 Task: Add voting buttons to an email in Outlook.
Action: Mouse moved to (1280, 44)
Screenshot: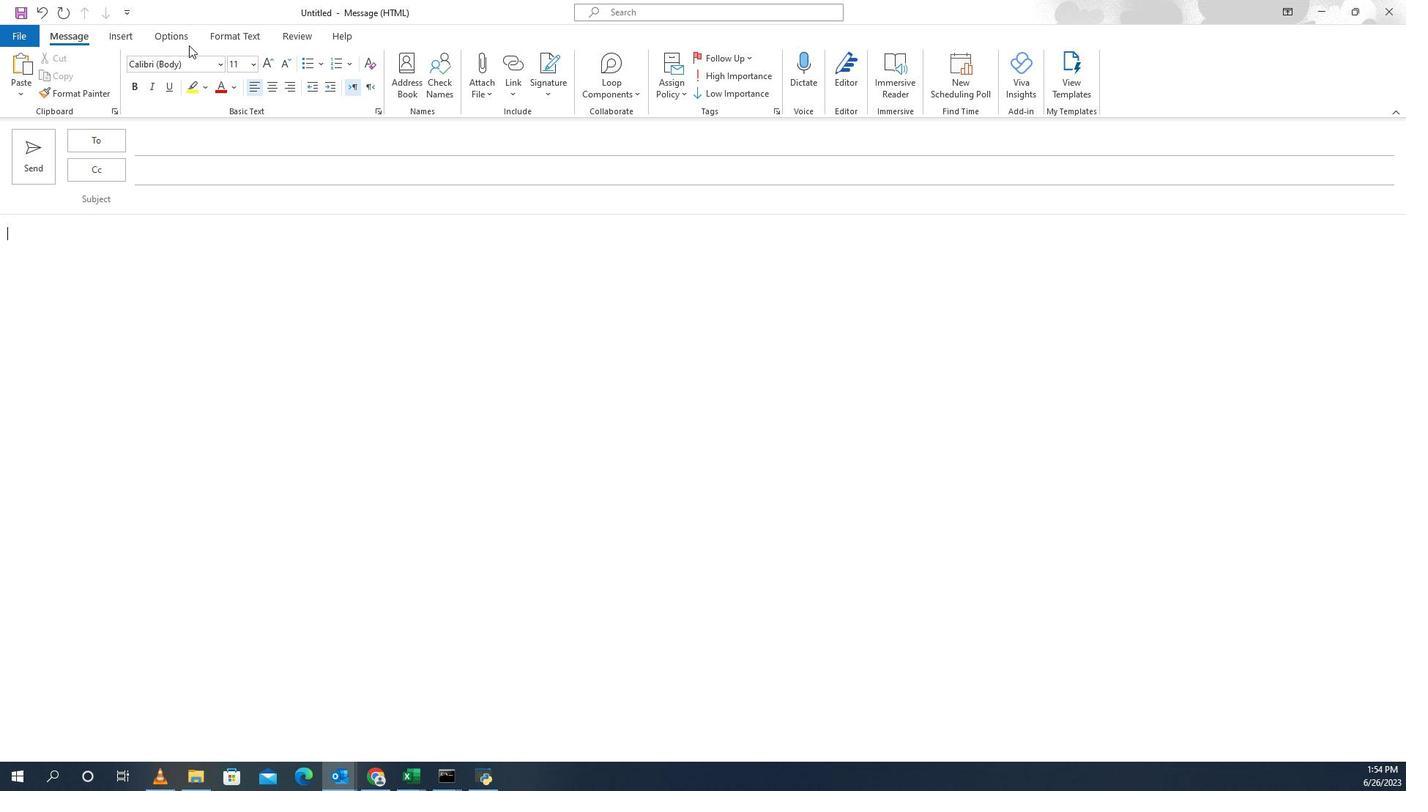 
Action: Mouse pressed left at (1280, 44)
Screenshot: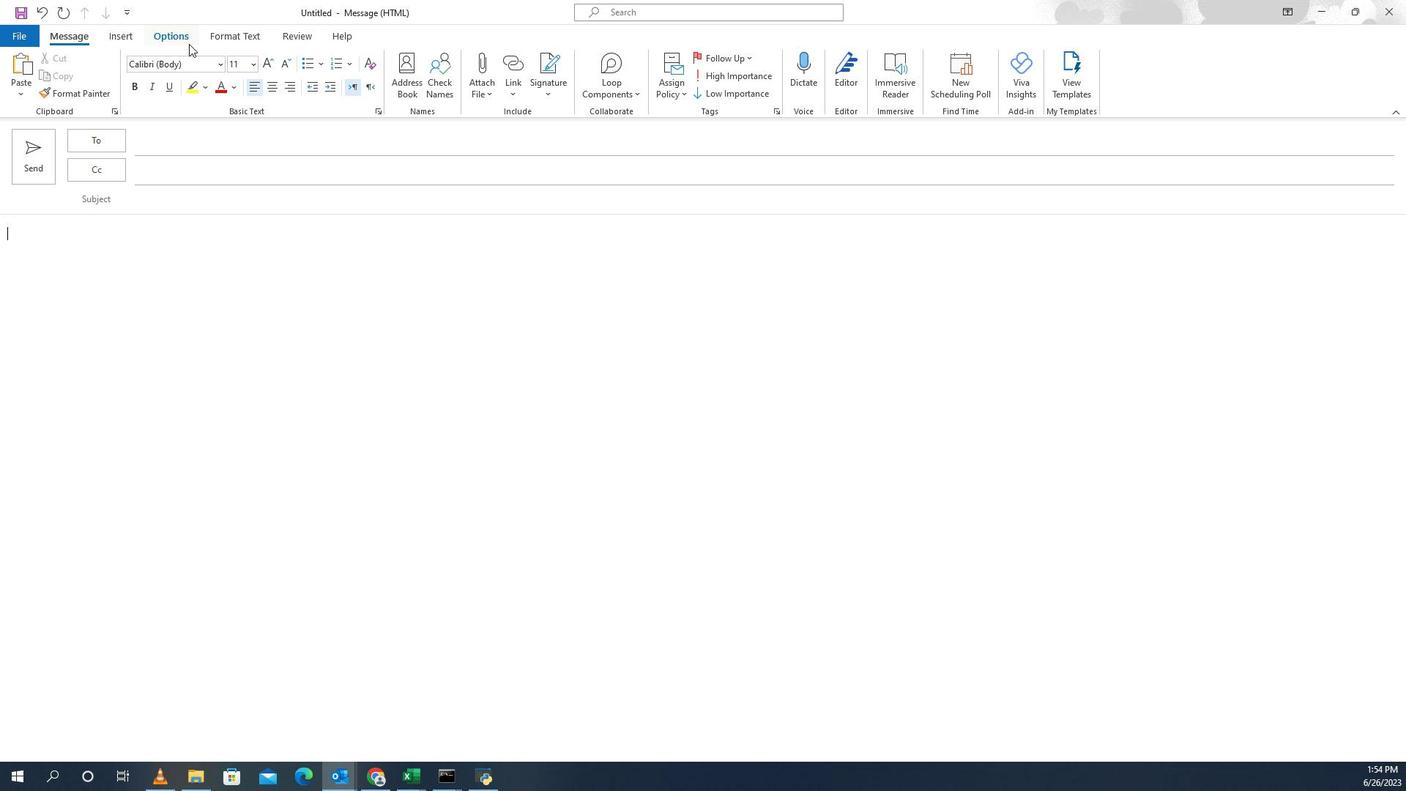 
Action: Mouse moved to (1253, 65)
Screenshot: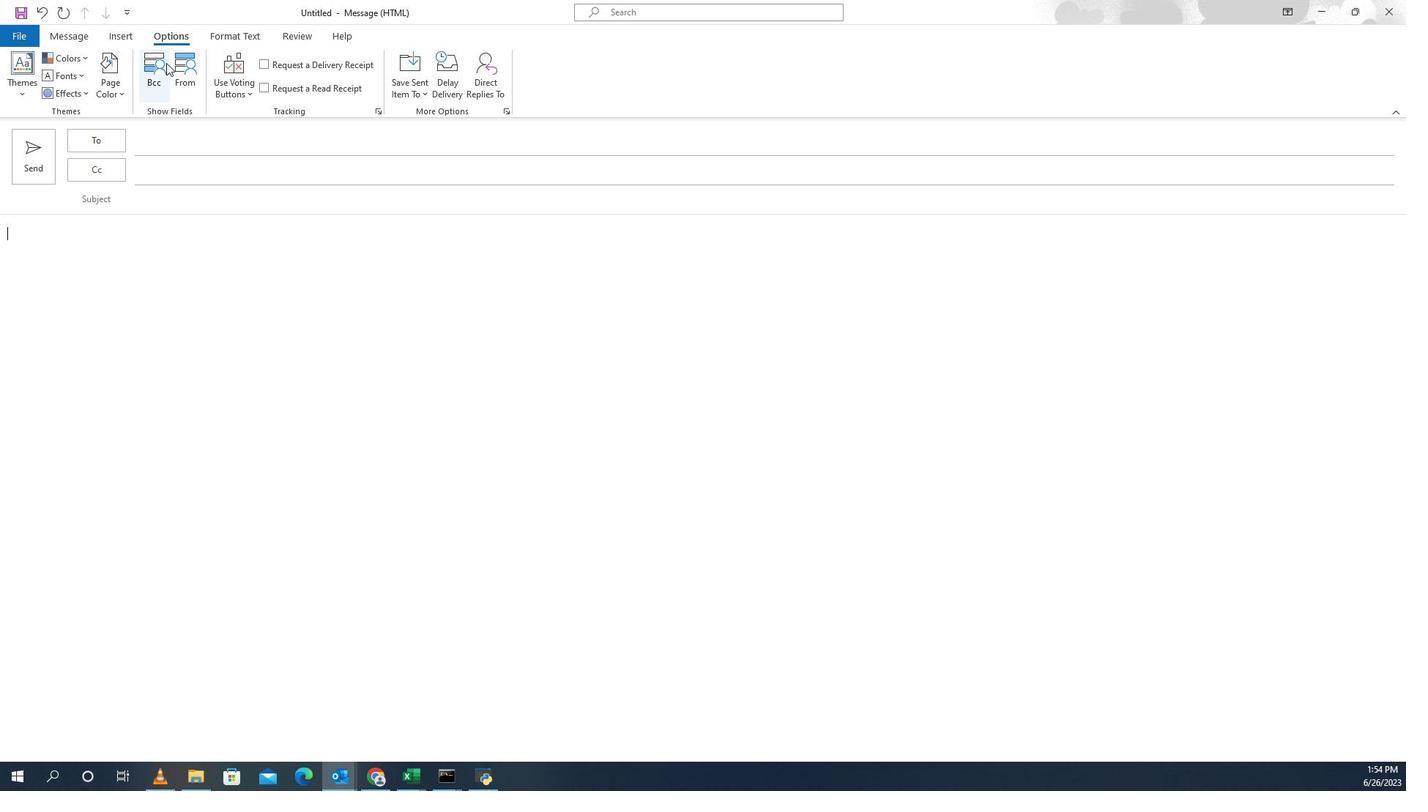 
Action: Mouse pressed left at (1253, 65)
Screenshot: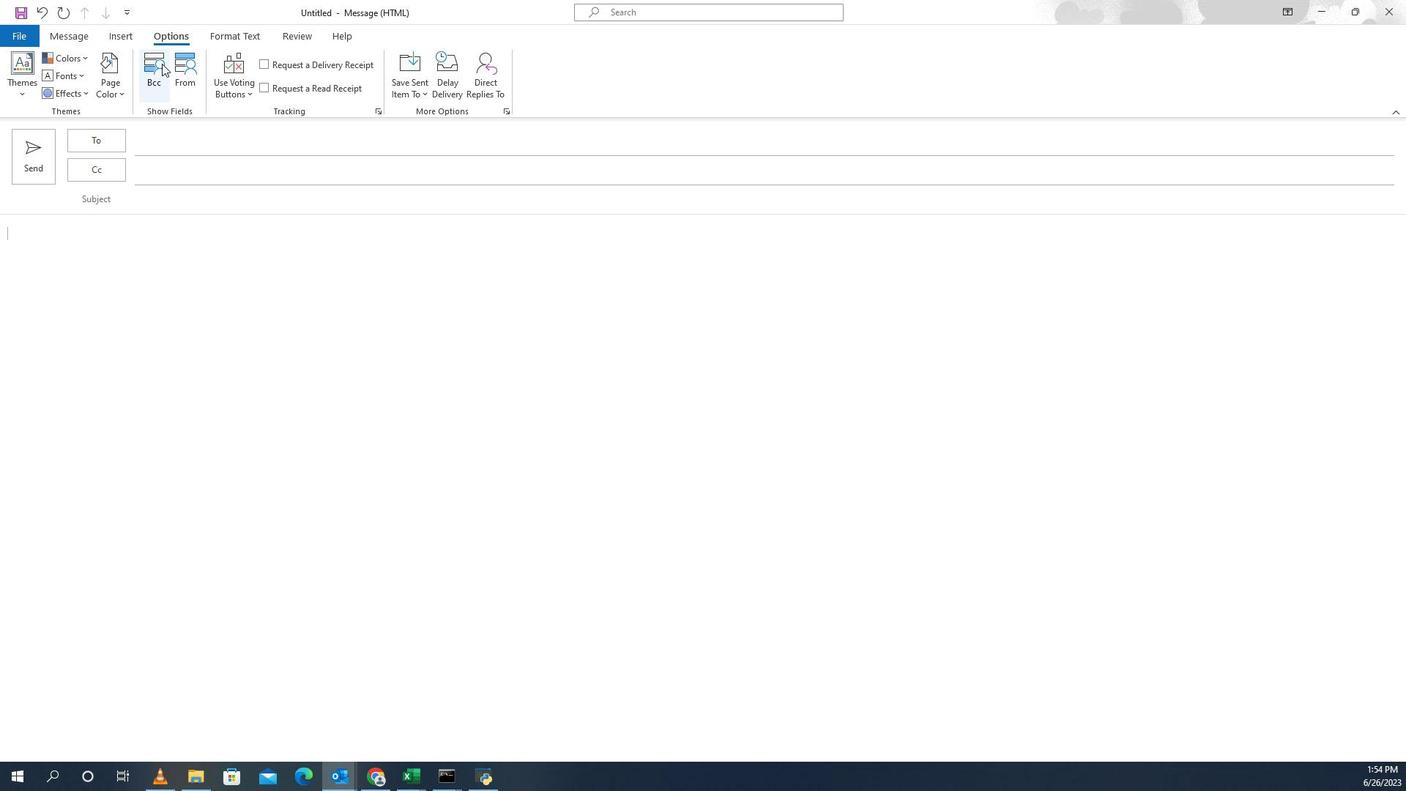 
Action: Mouse moved to (1283, 68)
Screenshot: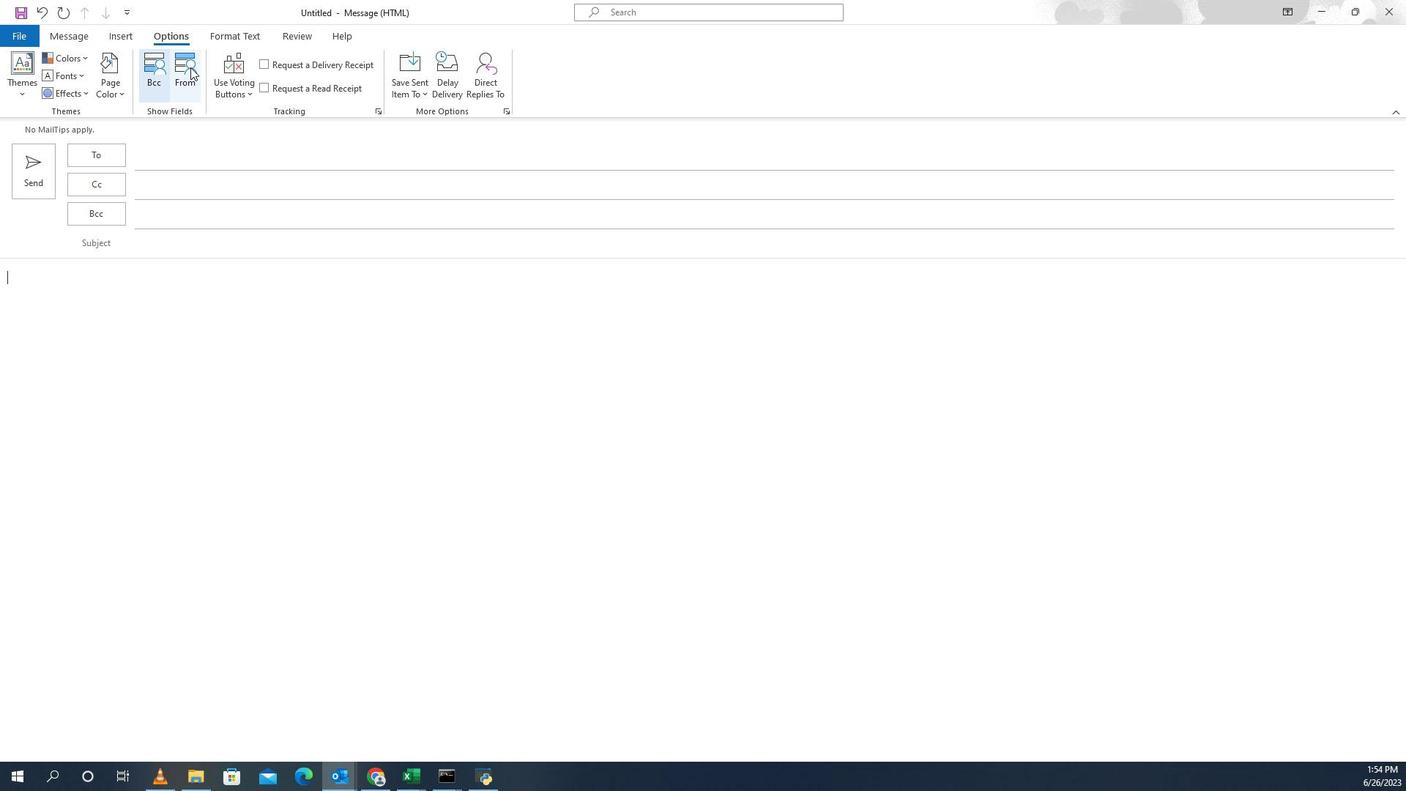 
Action: Mouse pressed left at (1283, 68)
Screenshot: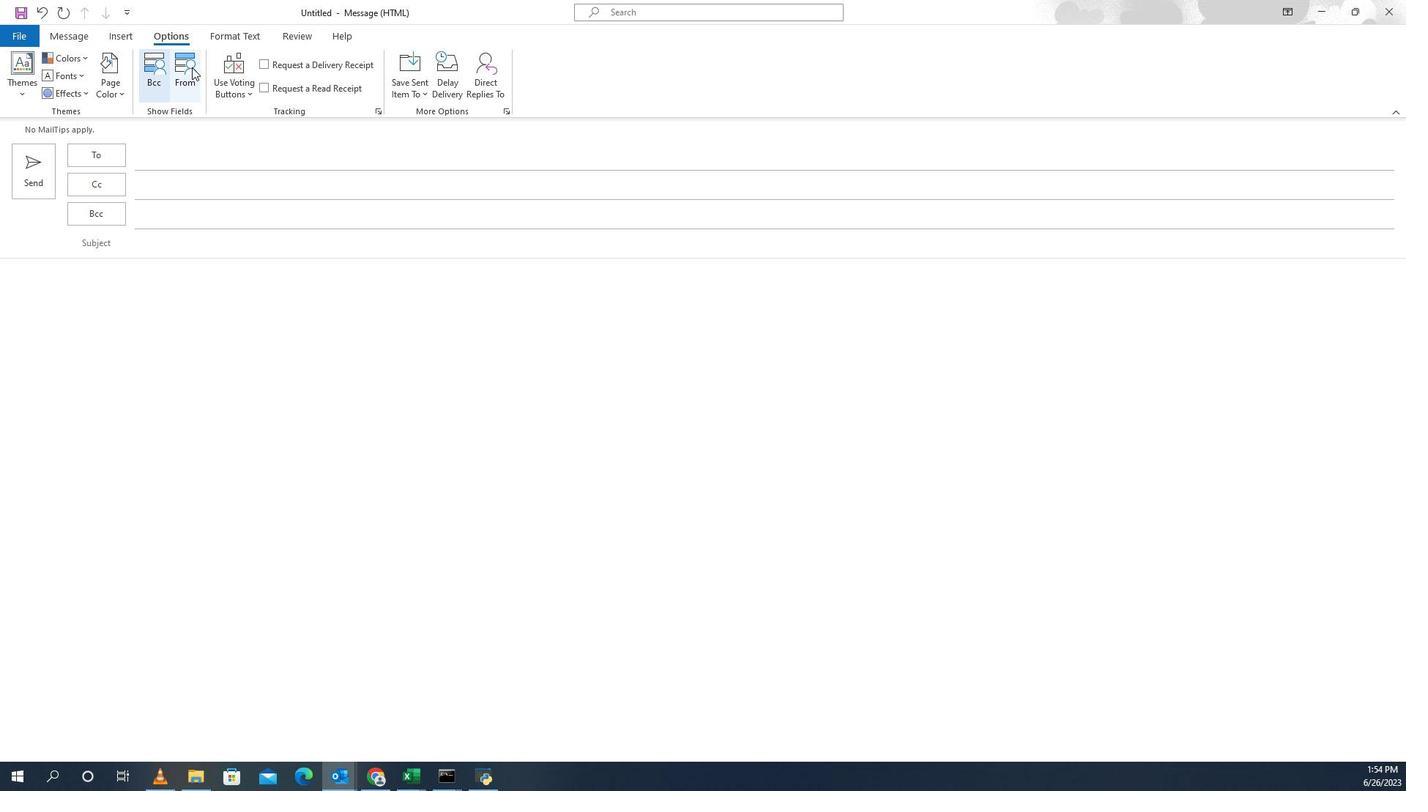 
Action: Mouse moved to (1331, 93)
Screenshot: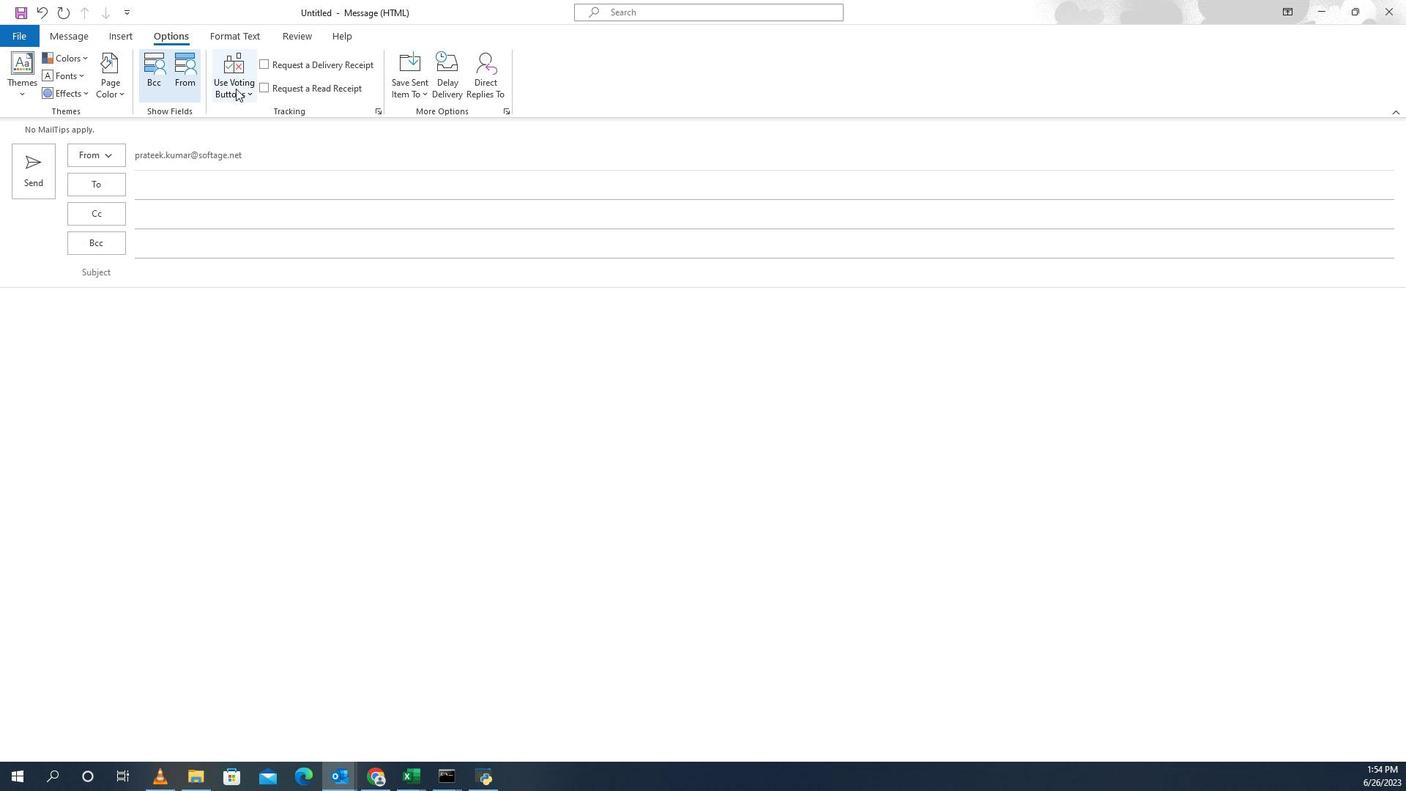
Action: Mouse pressed left at (1331, 93)
Screenshot: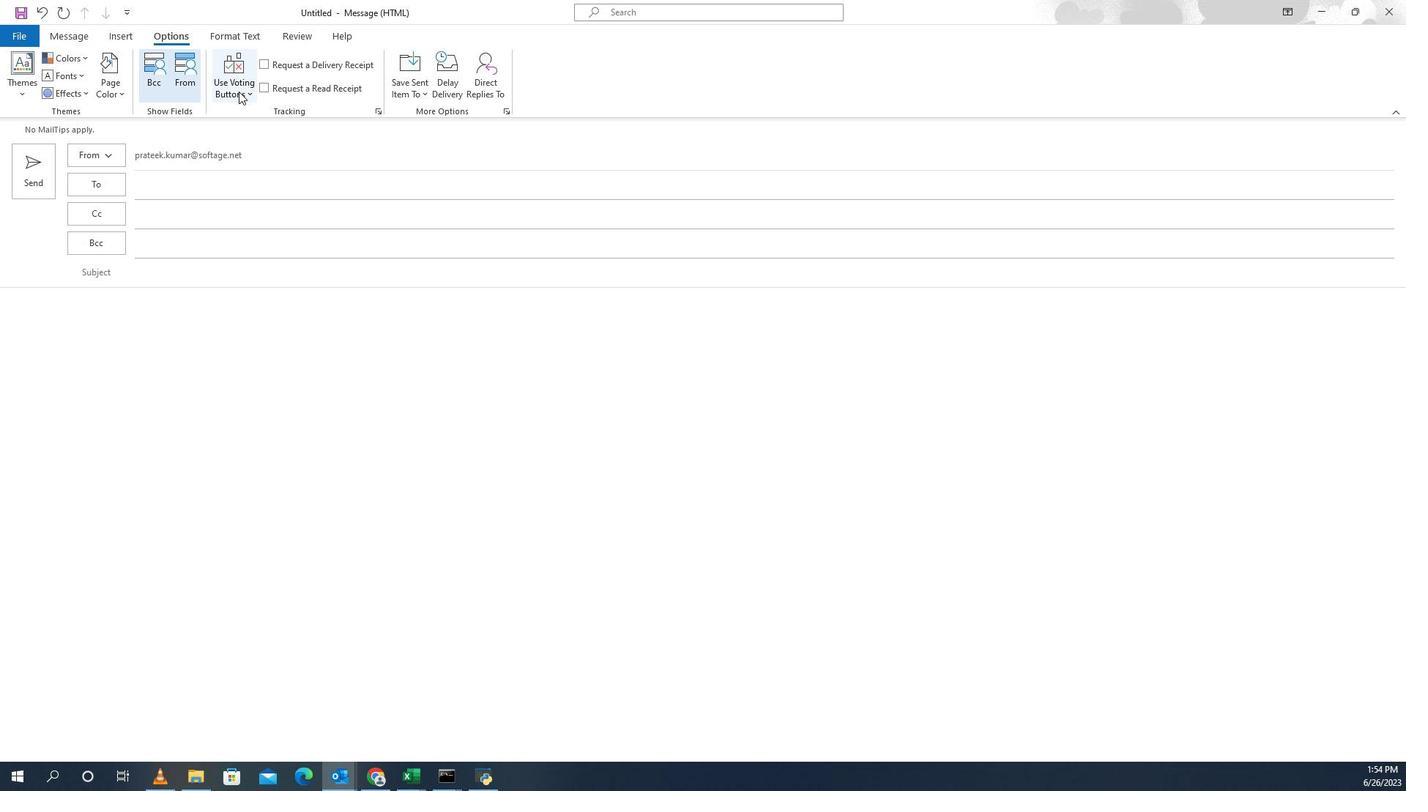 
Action: Mouse moved to (1346, 136)
Screenshot: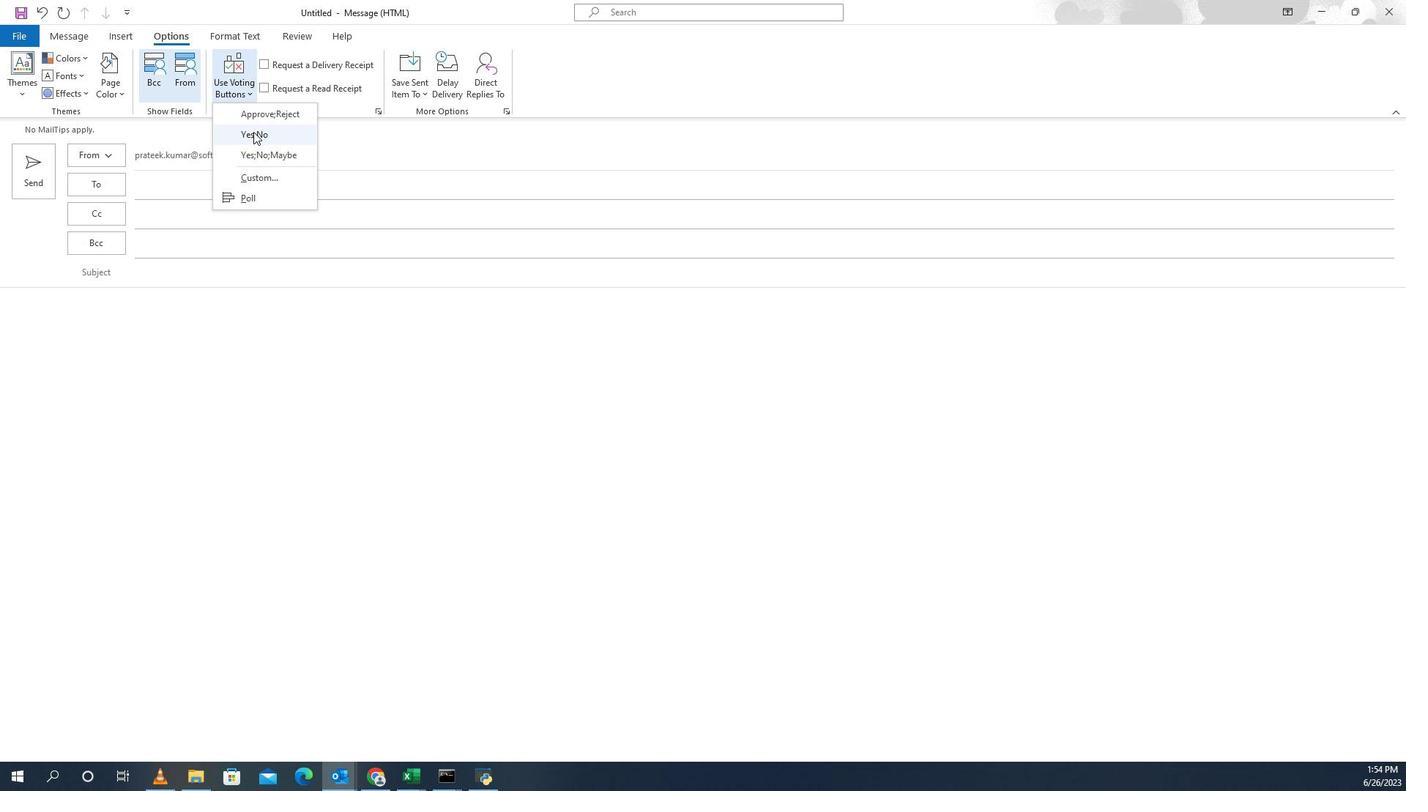 
Action: Mouse pressed left at (1346, 136)
Screenshot: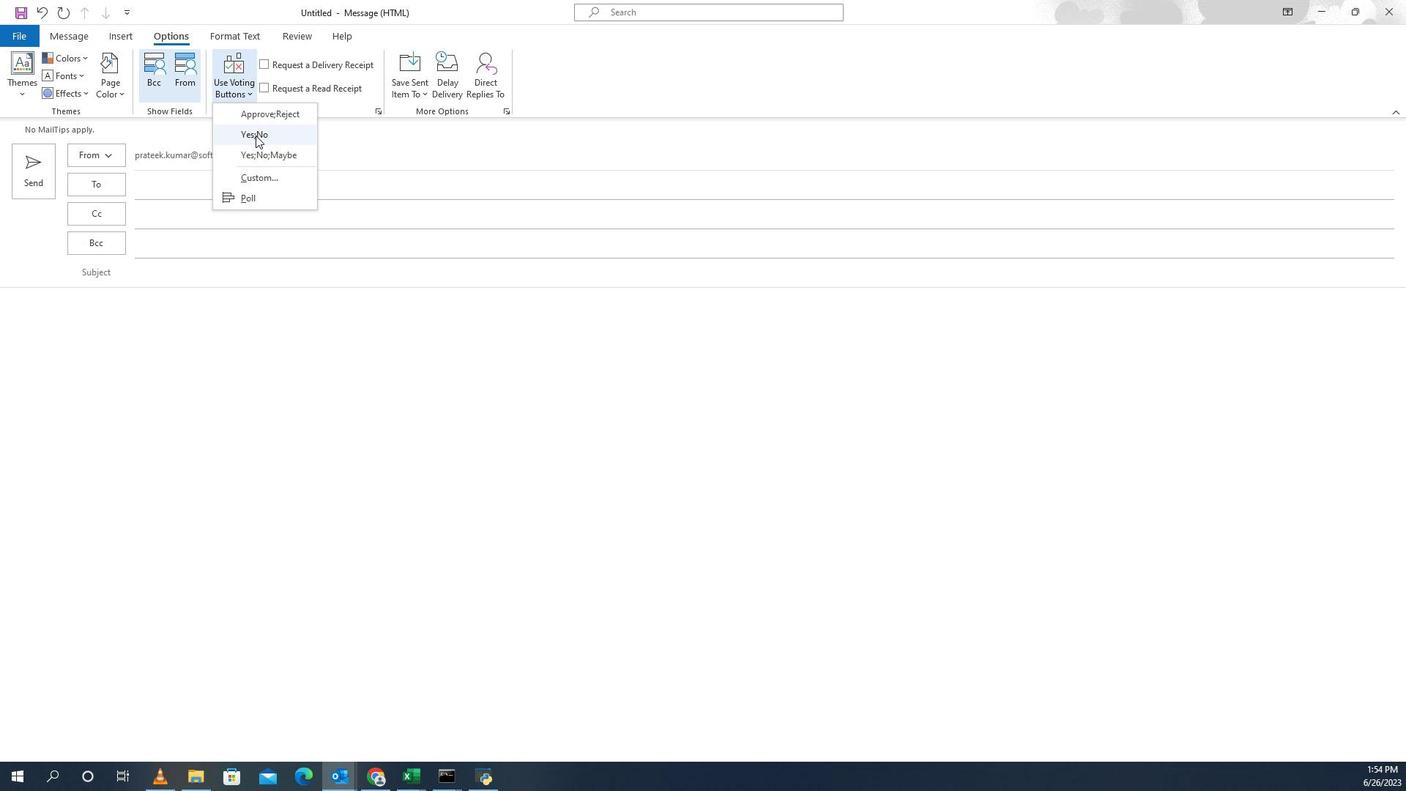 
